 Task: Change print destination to Save as PDF.
Action: Mouse moved to (49, 86)
Screenshot: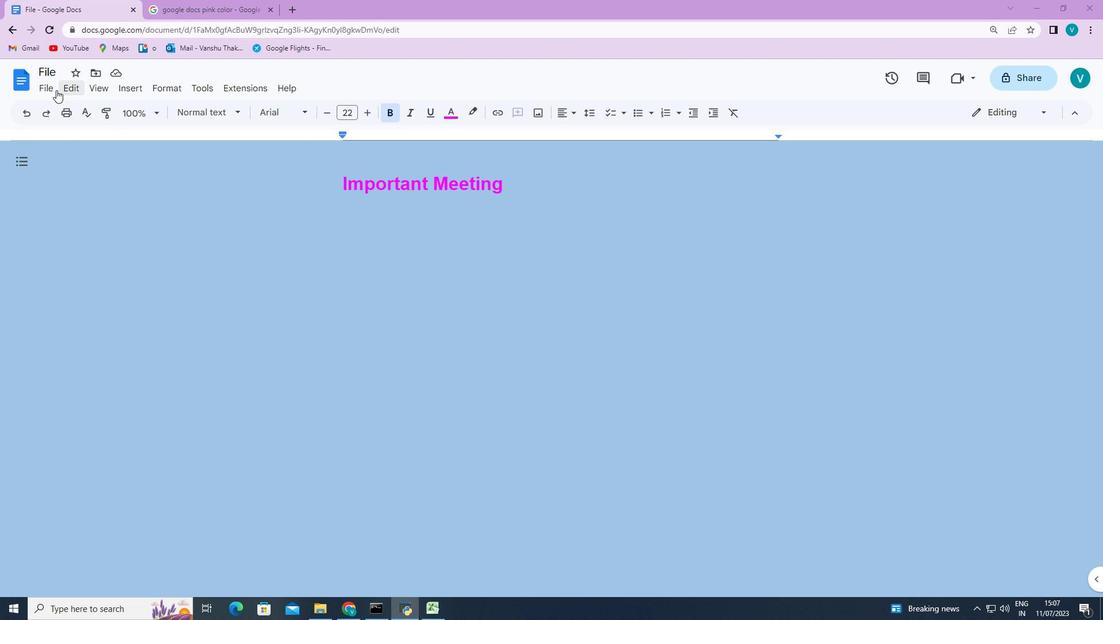 
Action: Mouse pressed left at (49, 86)
Screenshot: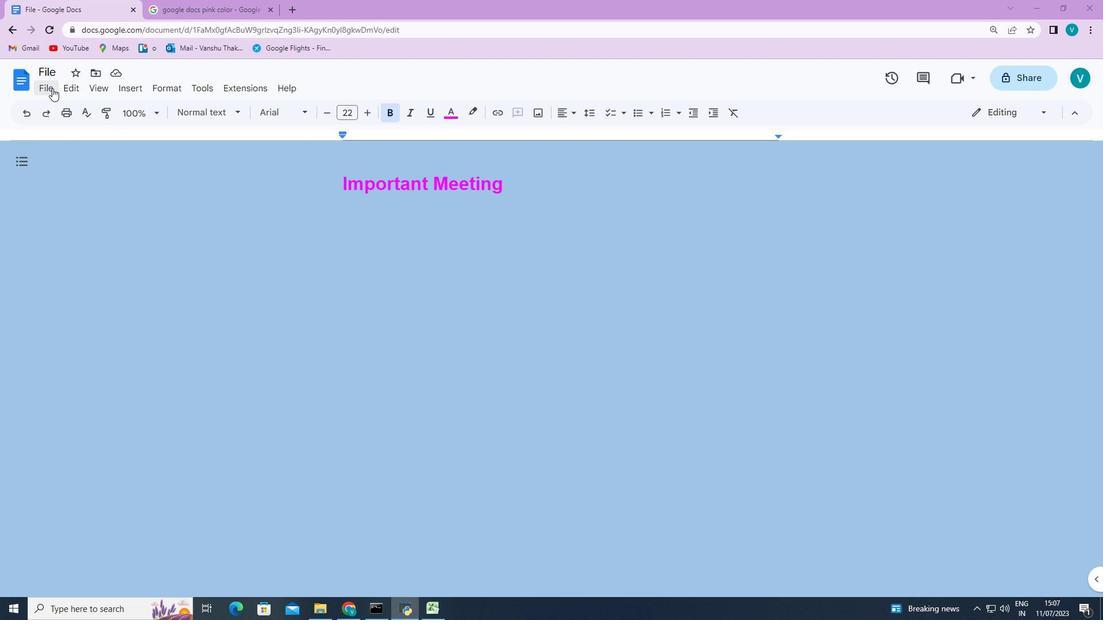 
Action: Mouse moved to (73, 453)
Screenshot: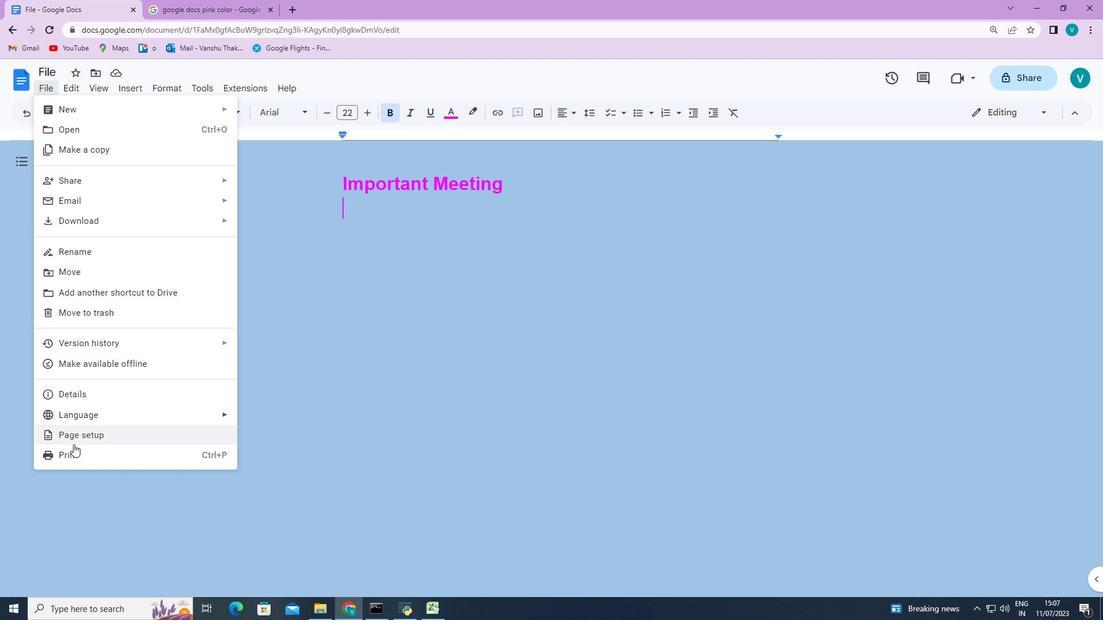 
Action: Mouse pressed left at (73, 453)
Screenshot: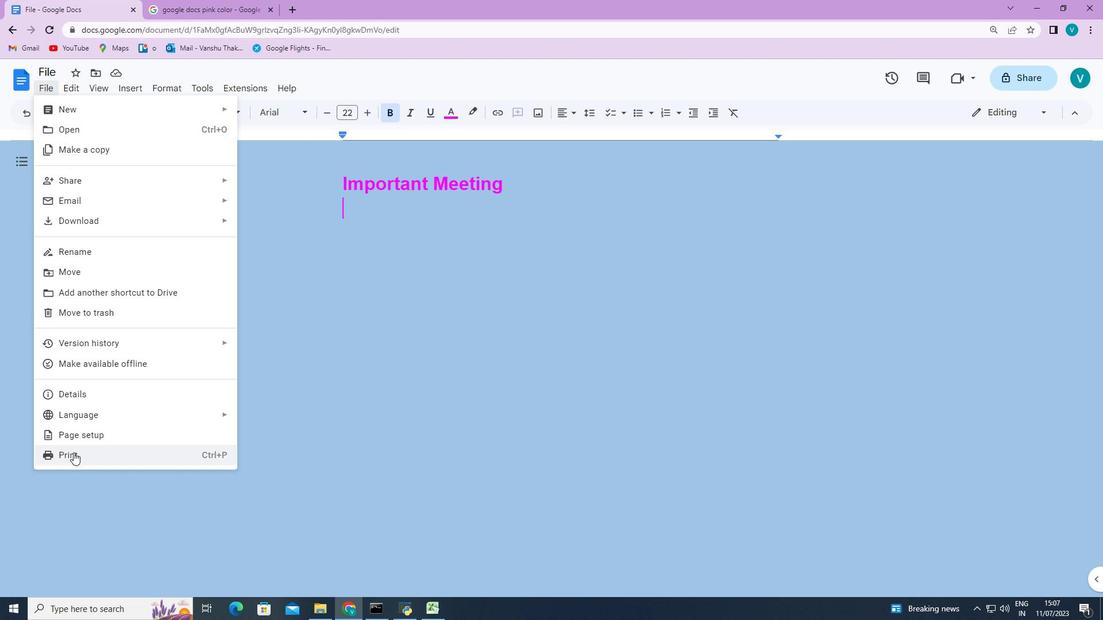 
Action: Mouse moved to (841, 89)
Screenshot: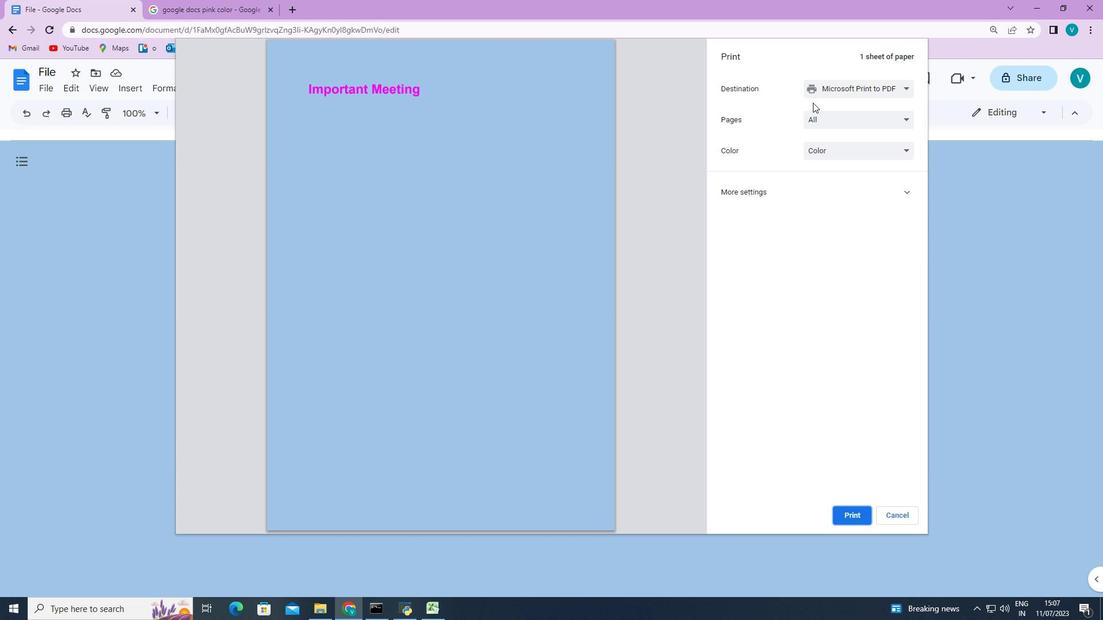 
Action: Mouse pressed left at (841, 89)
Screenshot: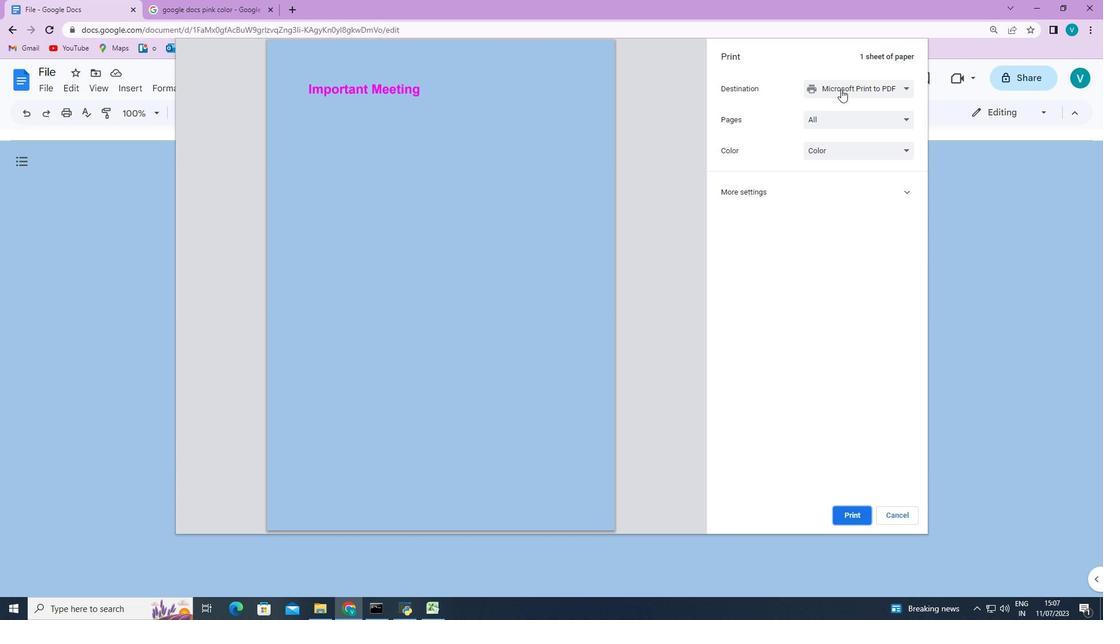 
Action: Mouse moved to (845, 112)
Screenshot: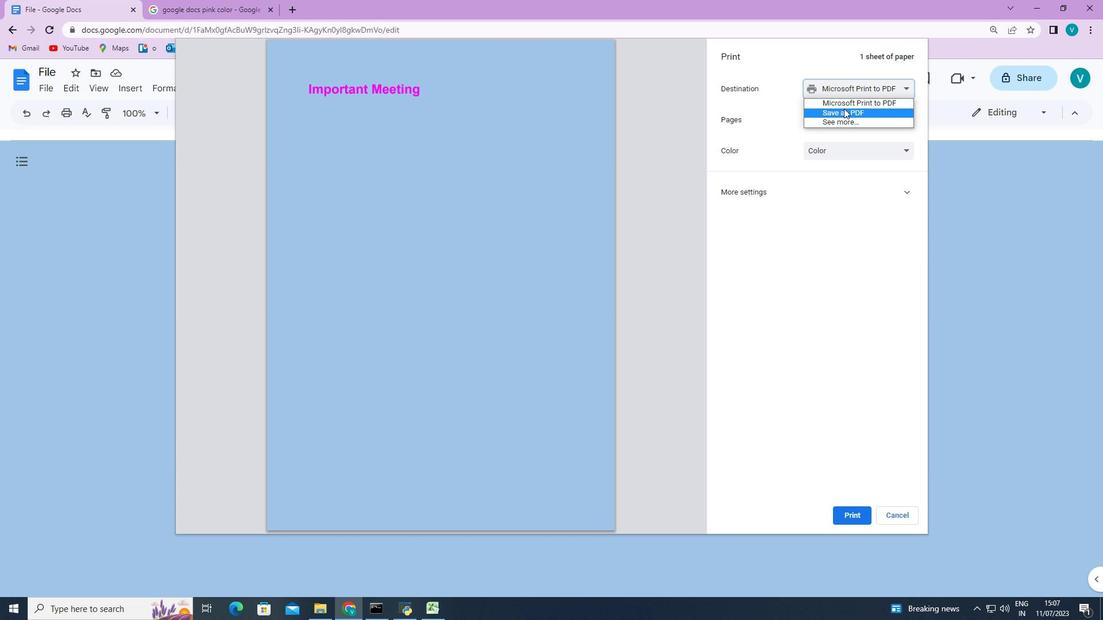 
Action: Mouse pressed left at (845, 112)
Screenshot: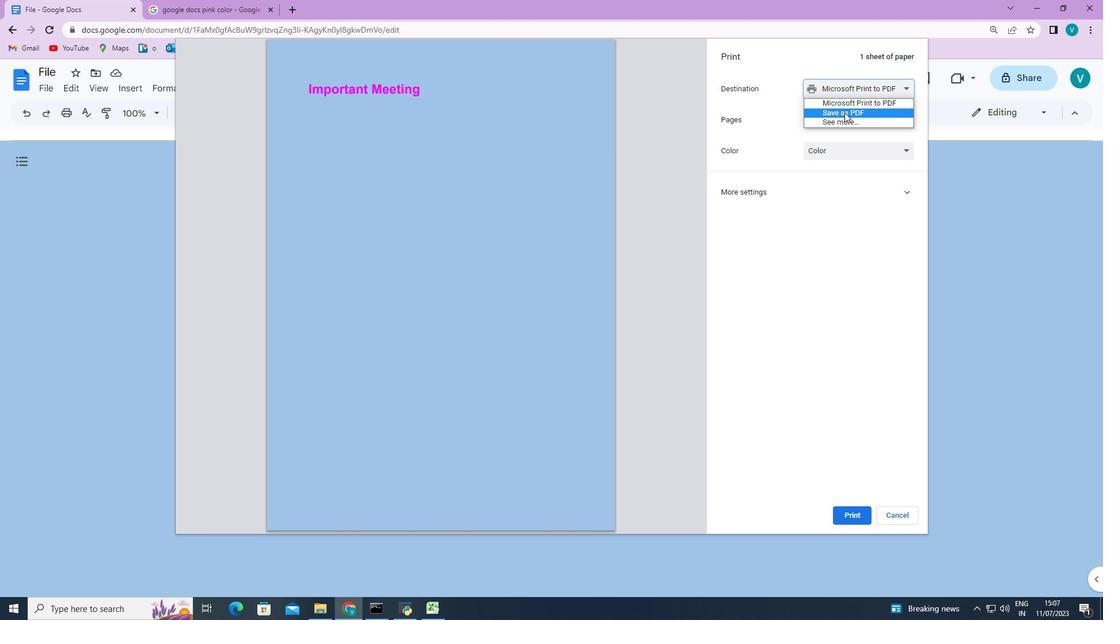 
Action: Mouse moved to (860, 516)
Screenshot: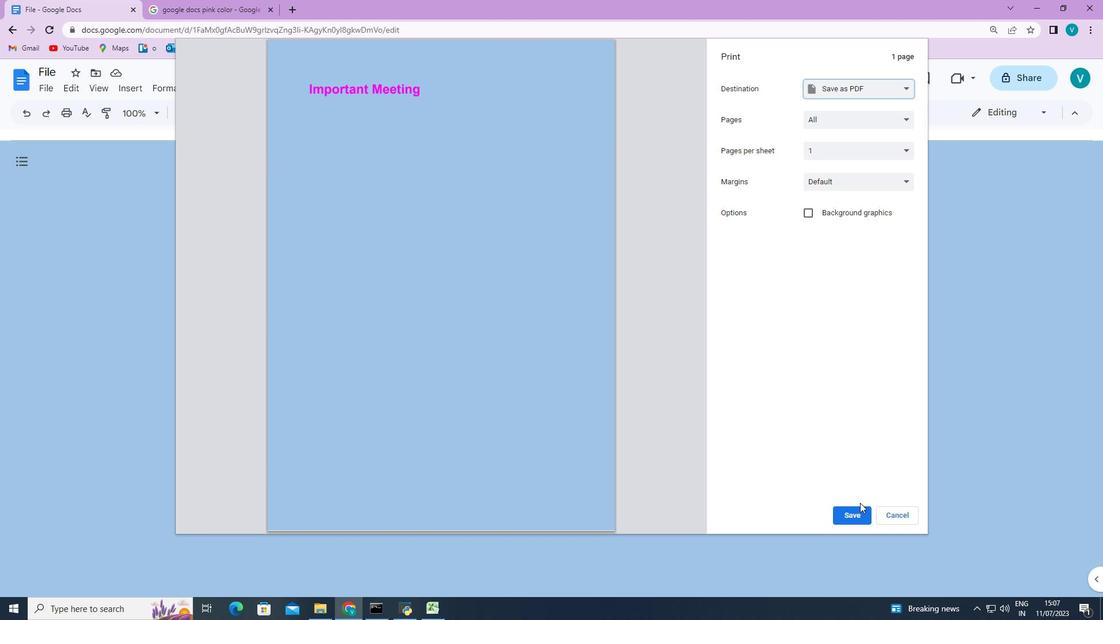 
Action: Mouse pressed left at (860, 516)
Screenshot: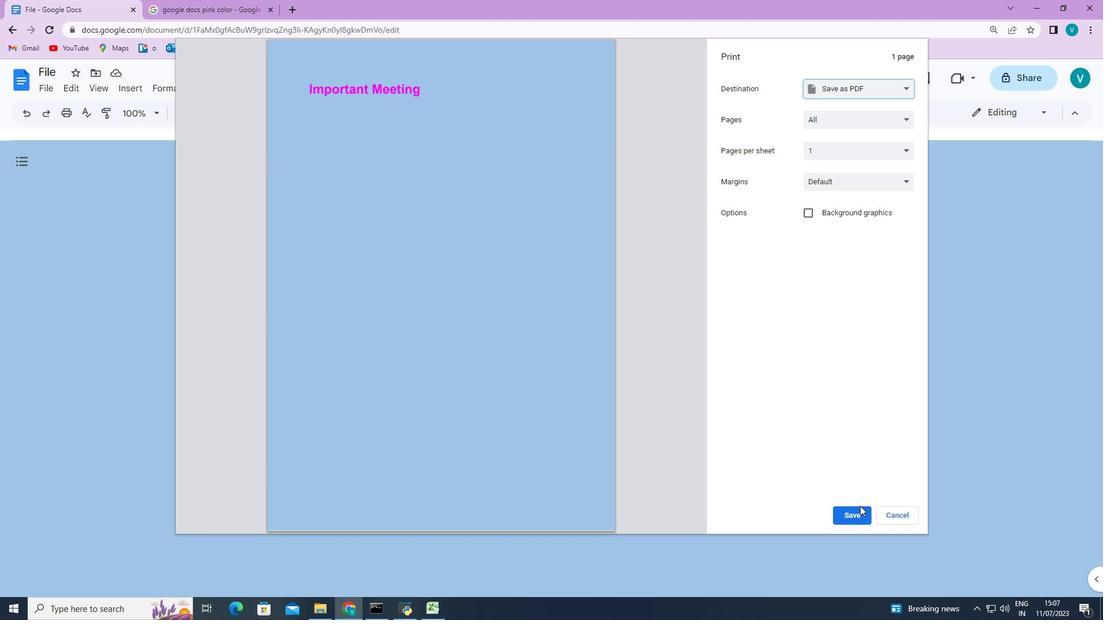 
Action: Mouse moved to (288, 255)
Screenshot: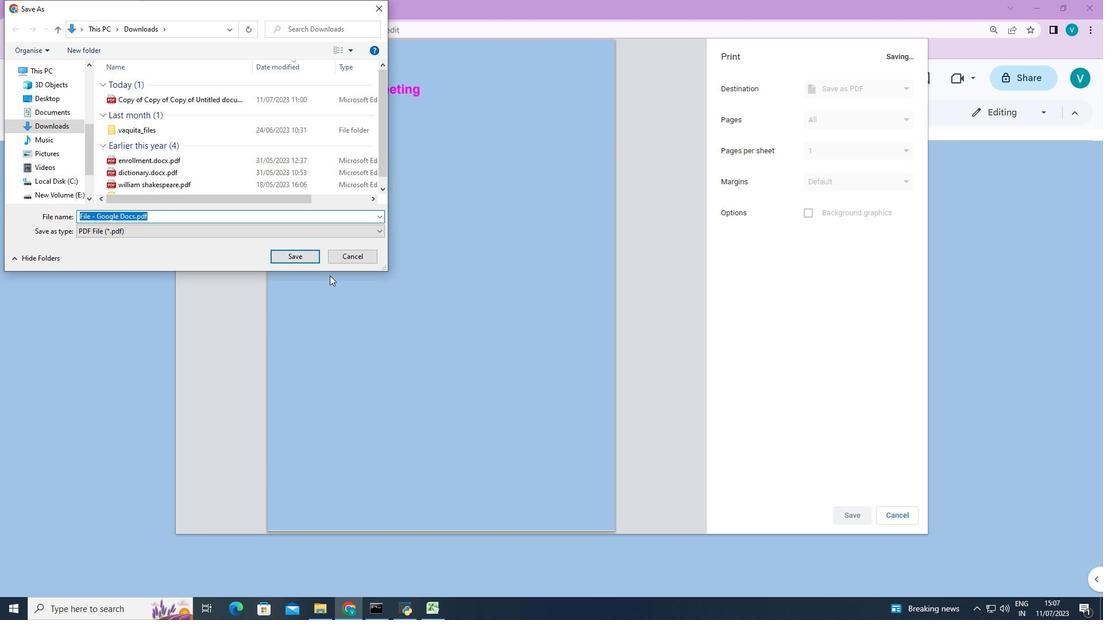 
Action: Mouse pressed left at (288, 255)
Screenshot: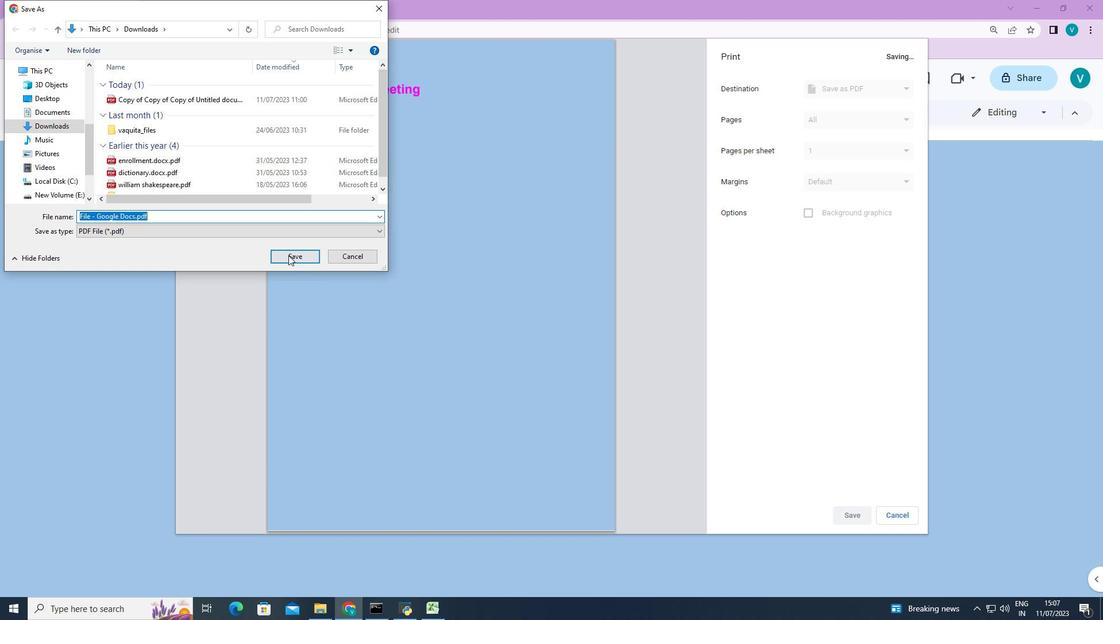 
